 Task: Create a sub task System Test and UAT for the task  Develop a new online booking system for a transportation service in the project AgileForge , assign it to team member softage.3@softage.net and update the status of the sub task to  Off Track , set the priority of the sub task to High
Action: Mouse moved to (81, 415)
Screenshot: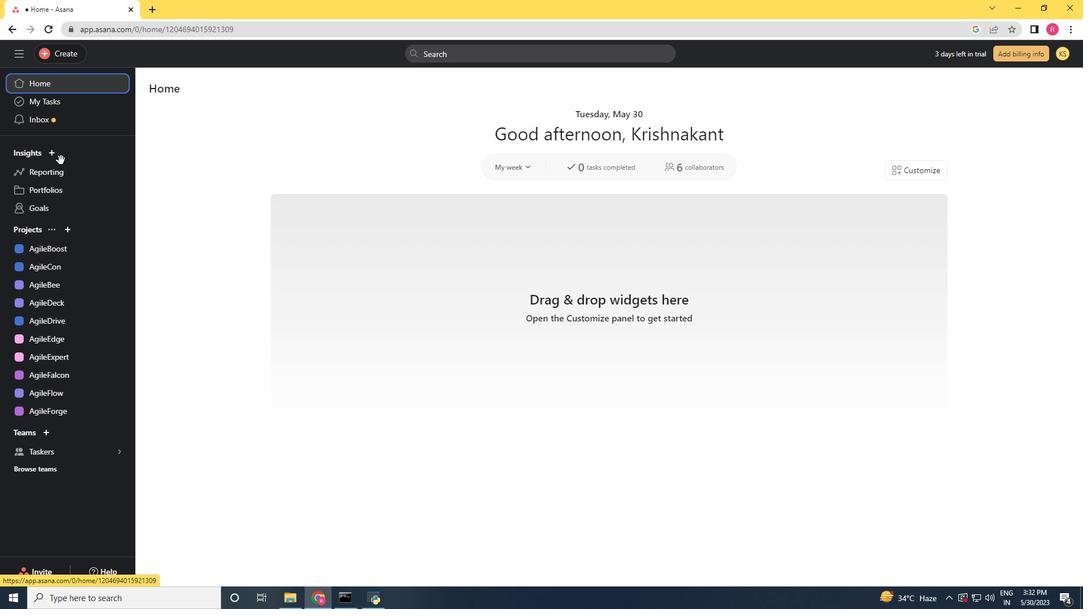 
Action: Mouse pressed left at (81, 415)
Screenshot: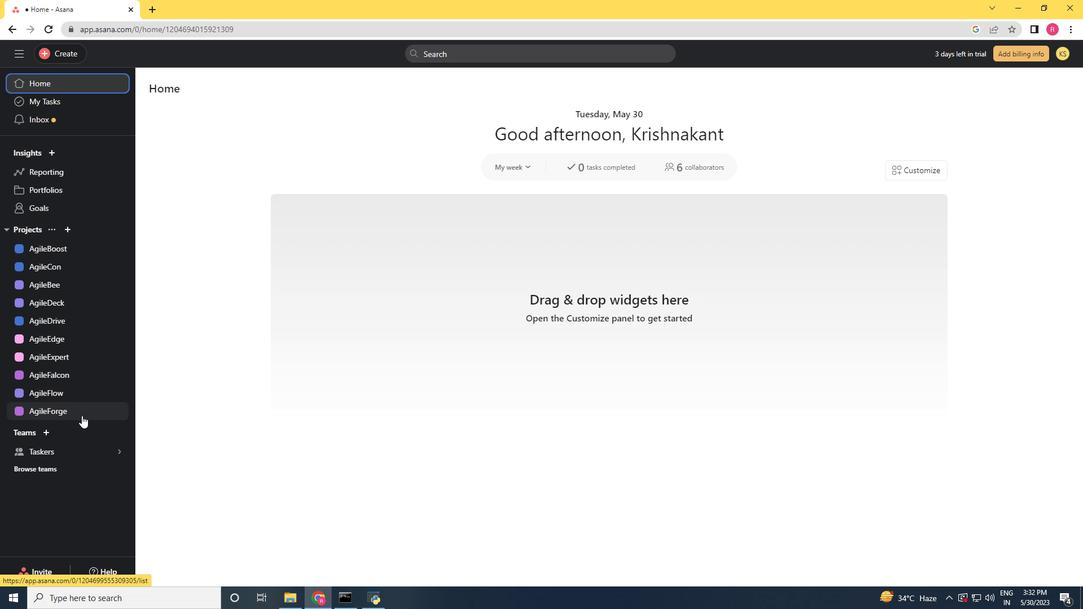 
Action: Mouse moved to (479, 248)
Screenshot: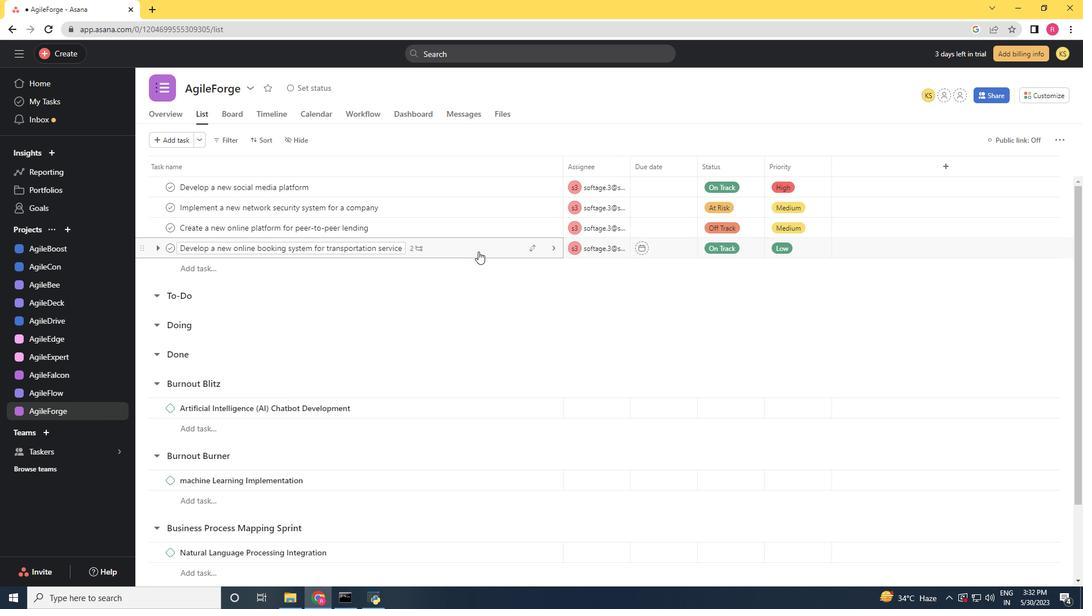 
Action: Mouse pressed left at (479, 248)
Screenshot: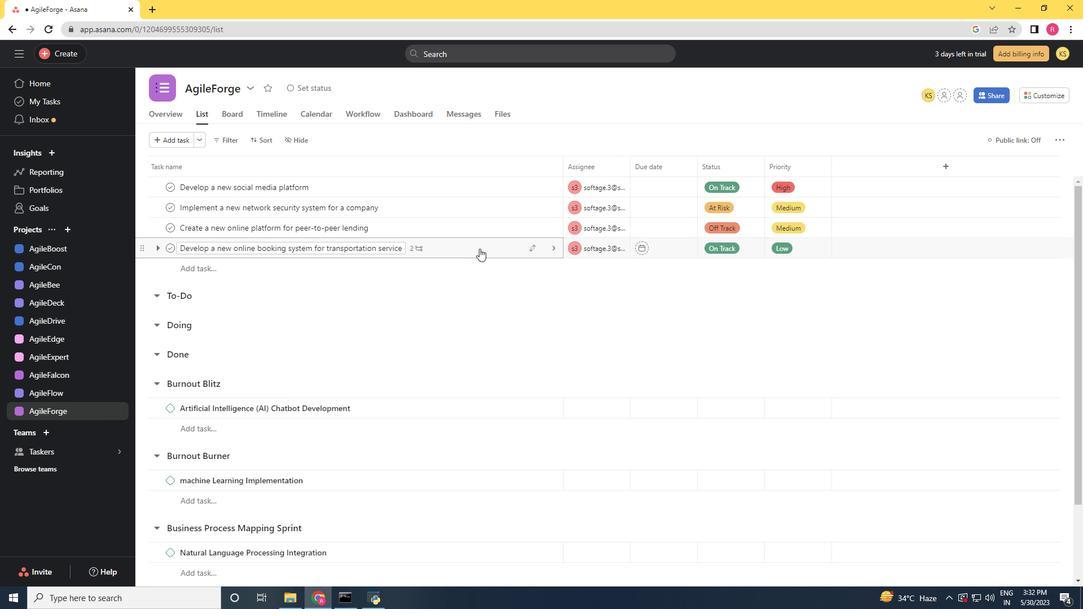 
Action: Mouse moved to (882, 374)
Screenshot: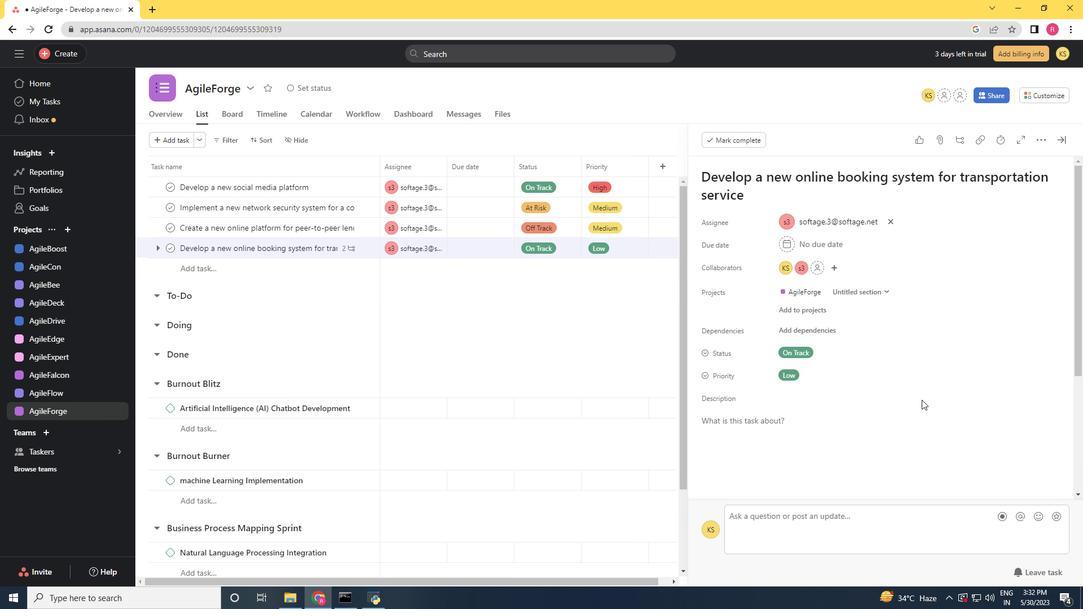 
Action: Mouse scrolled (882, 373) with delta (0, 0)
Screenshot: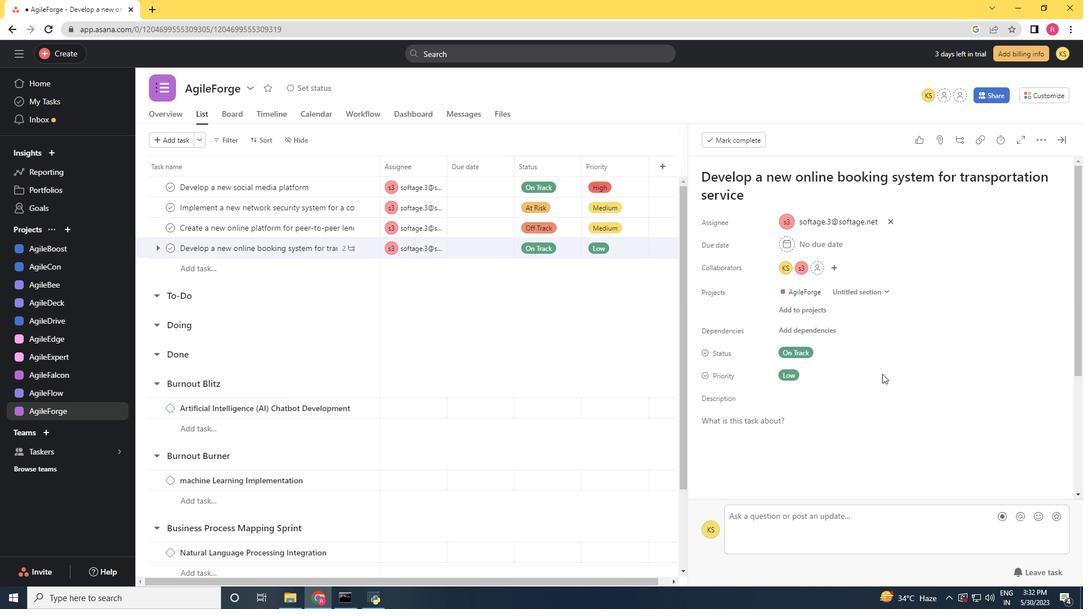 
Action: Mouse scrolled (882, 373) with delta (0, 0)
Screenshot: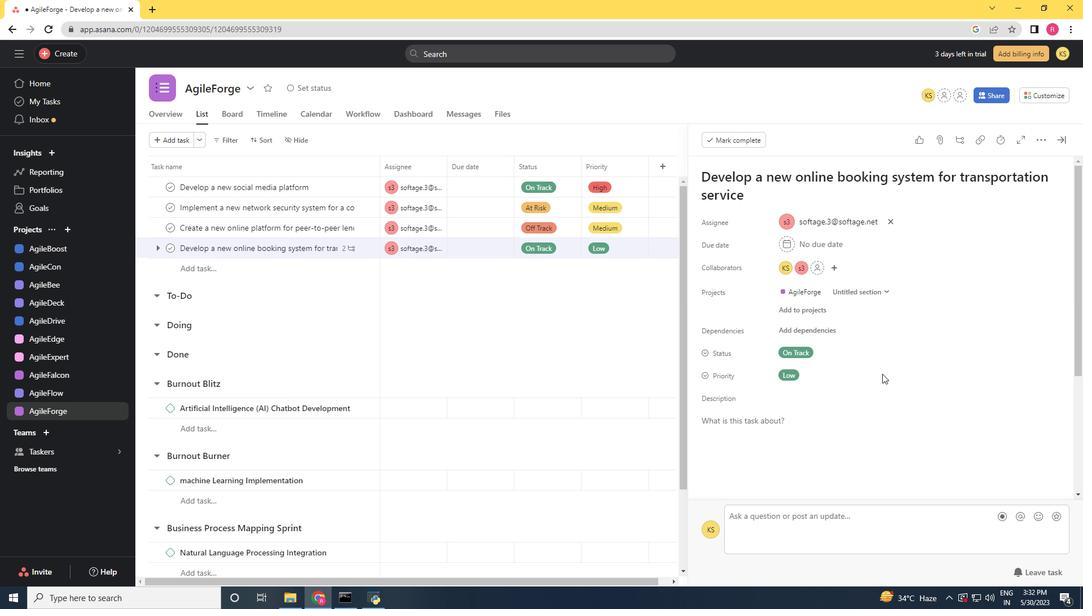 
Action: Mouse scrolled (882, 373) with delta (0, 0)
Screenshot: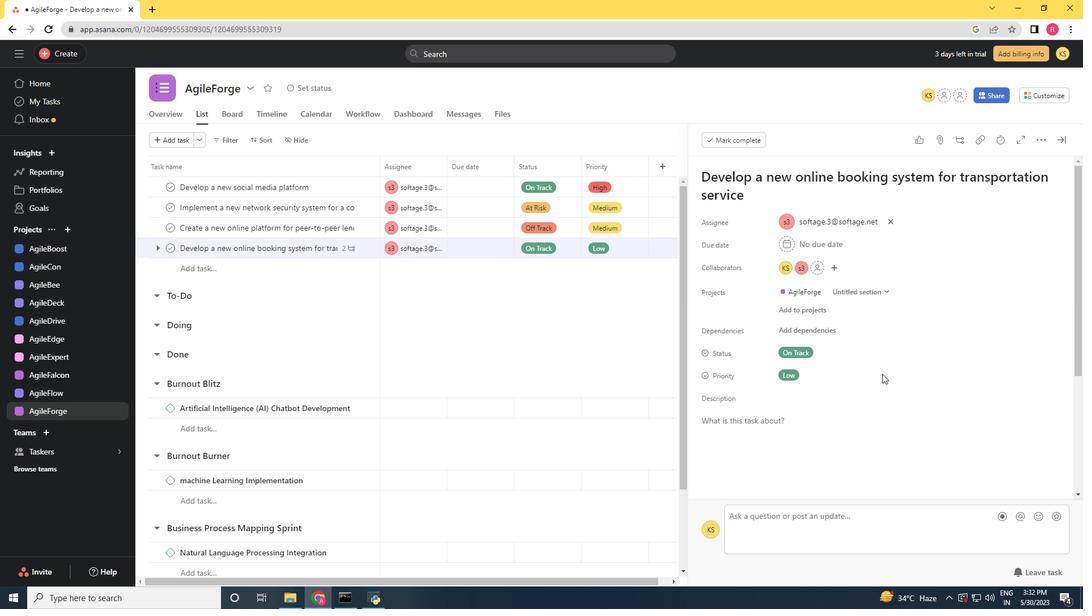 
Action: Mouse scrolled (882, 373) with delta (0, 0)
Screenshot: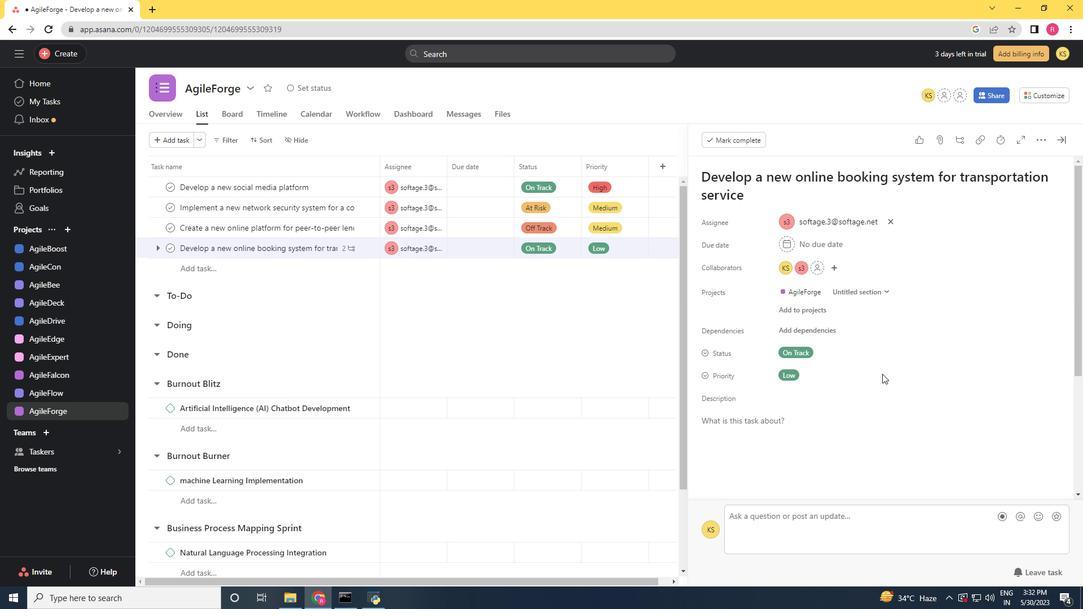 
Action: Mouse scrolled (882, 373) with delta (0, 0)
Screenshot: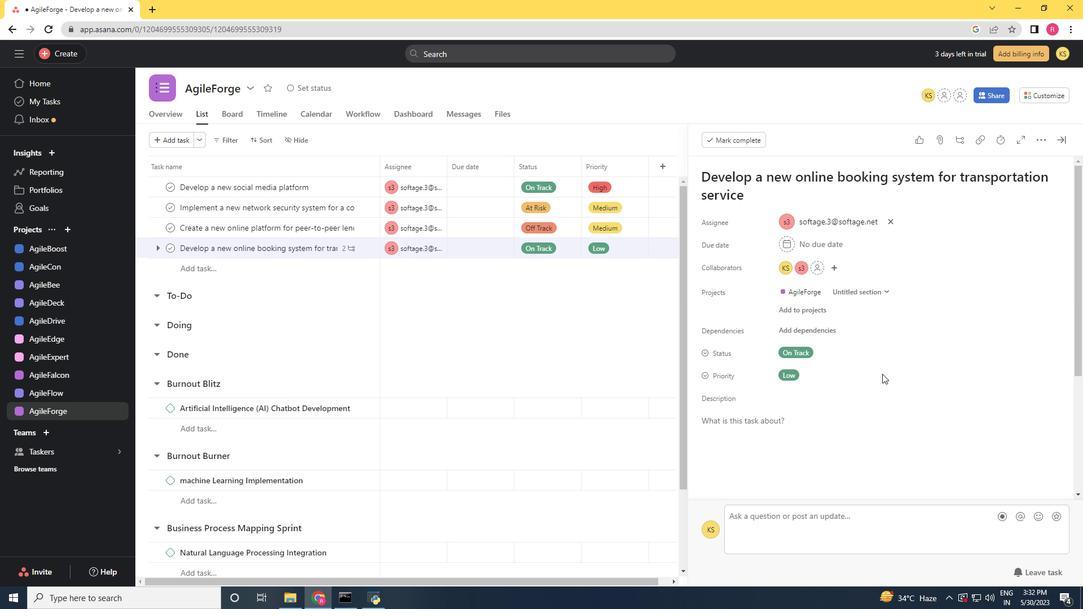 
Action: Mouse moved to (749, 414)
Screenshot: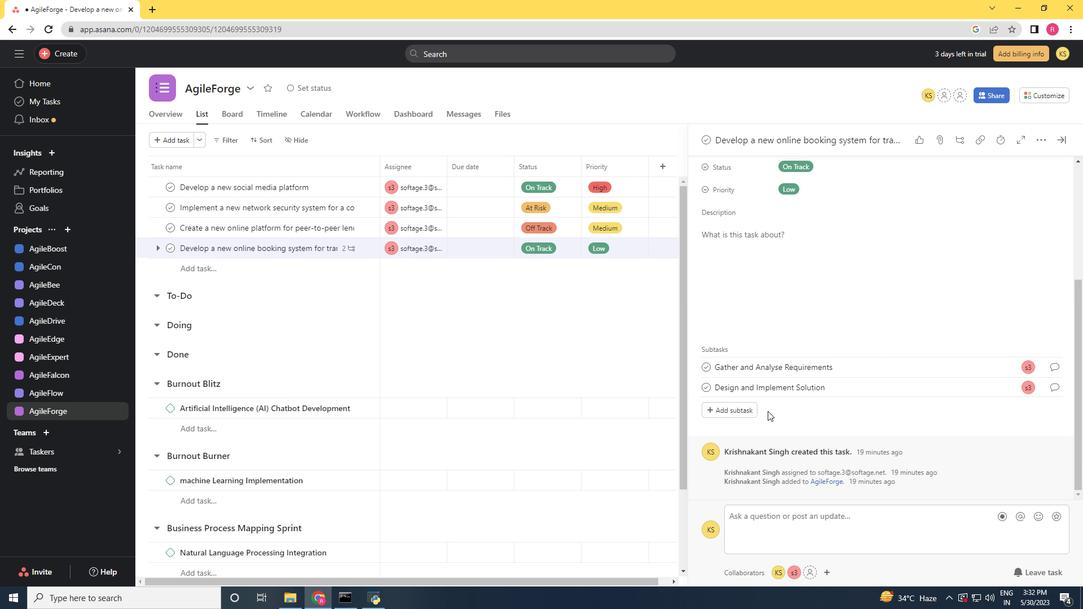 
Action: Mouse pressed left at (749, 414)
Screenshot: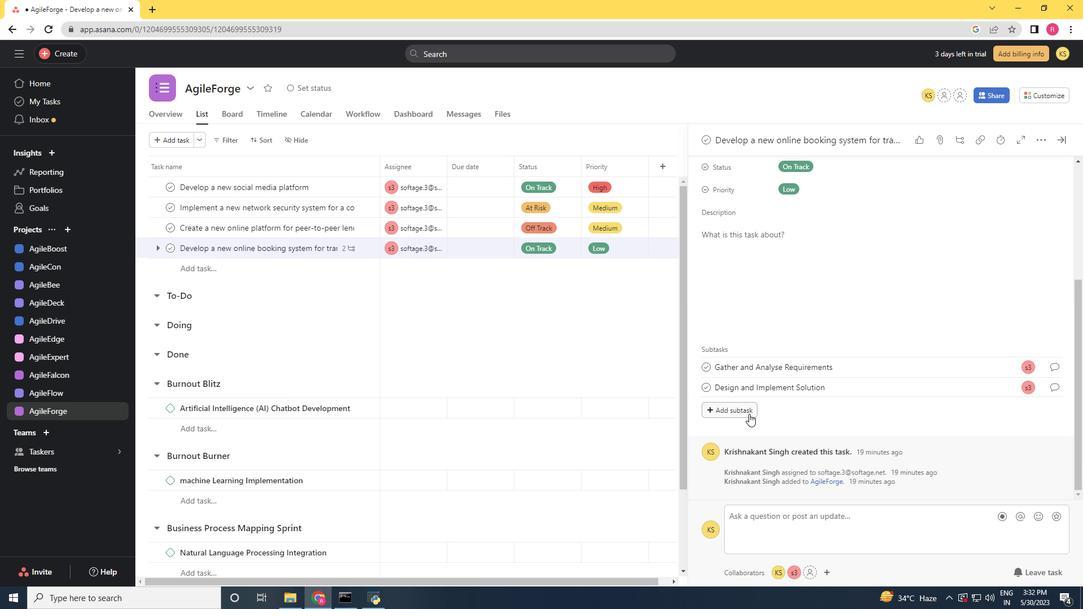 
Action: Key pressed <Key.shift>System<Key.space><Key.shift>Test<Key.space>and<Key.space><Key.shift><Key.shift>UA<Key.shift>T
Screenshot: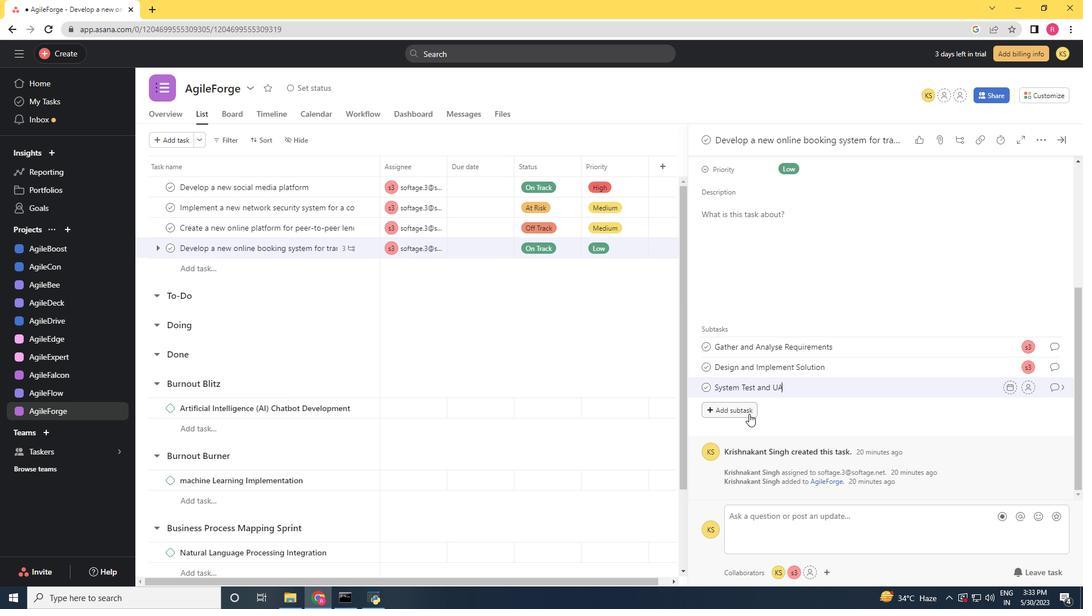 
Action: Mouse moved to (1031, 388)
Screenshot: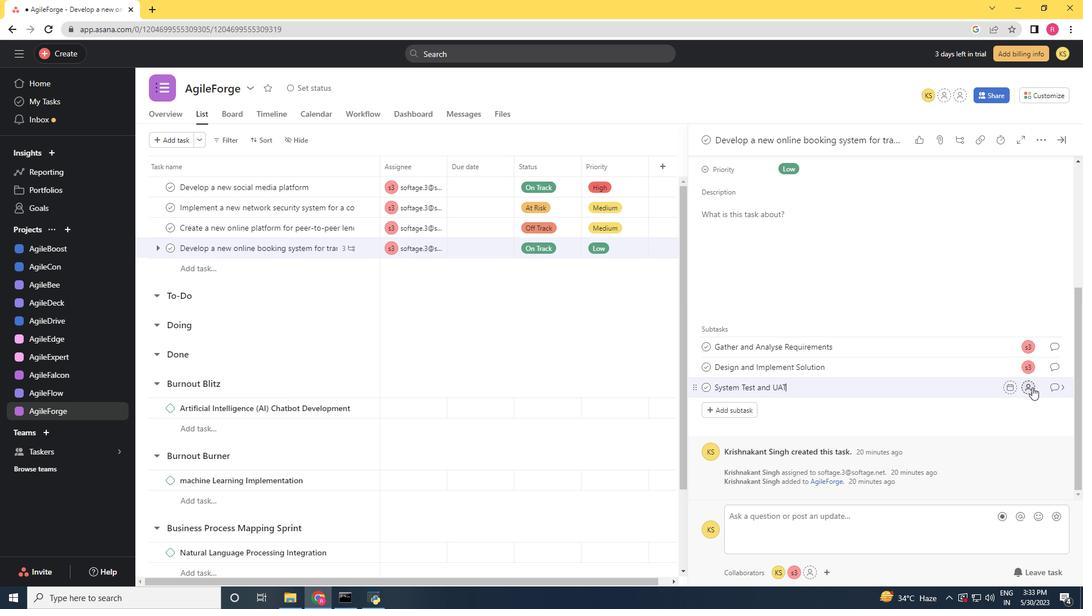 
Action: Mouse pressed left at (1031, 388)
Screenshot: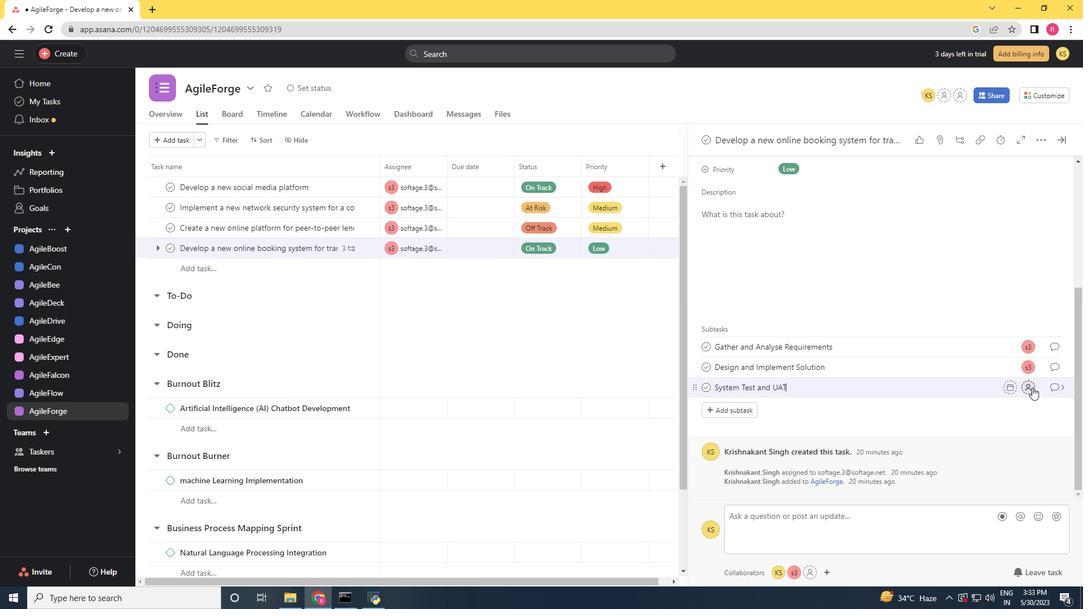 
Action: Key pressed softage.3<Key.shift>@softage.net
Screenshot: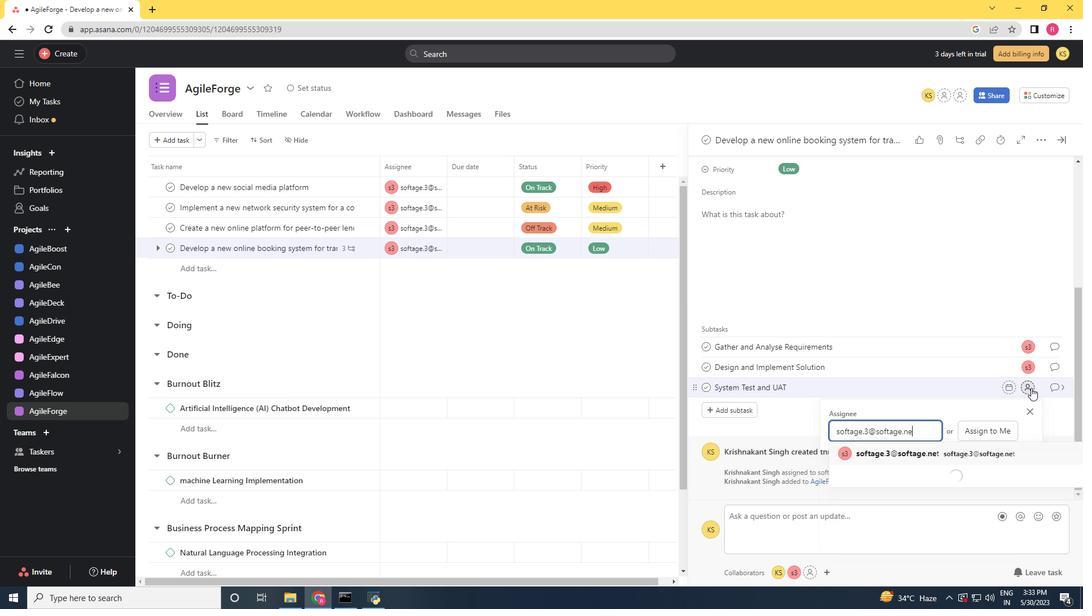 
Action: Mouse scrolled (1031, 388) with delta (0, 0)
Screenshot: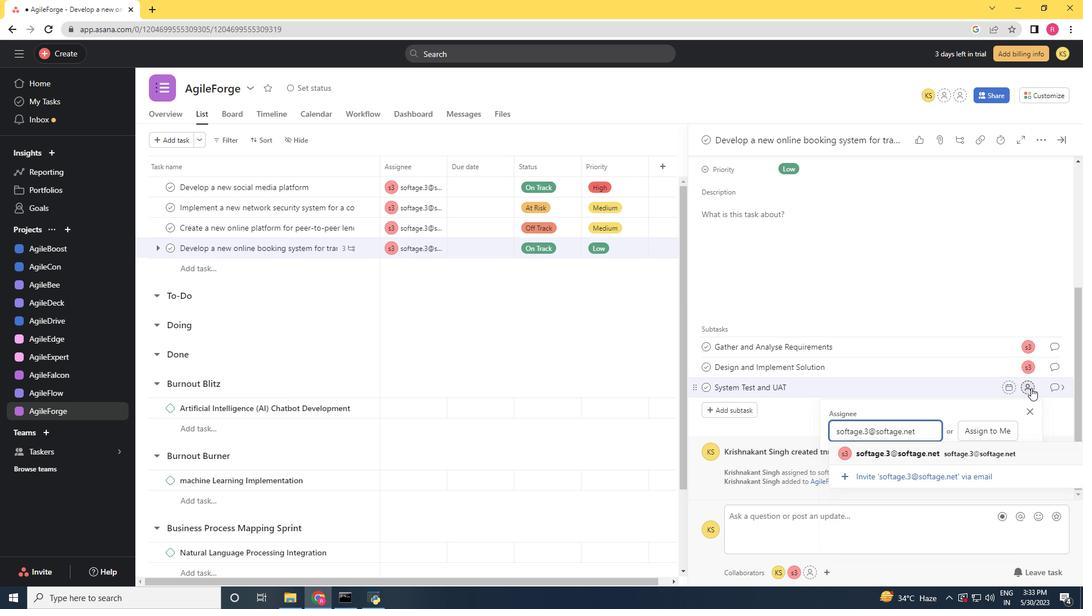 
Action: Mouse moved to (1028, 446)
Screenshot: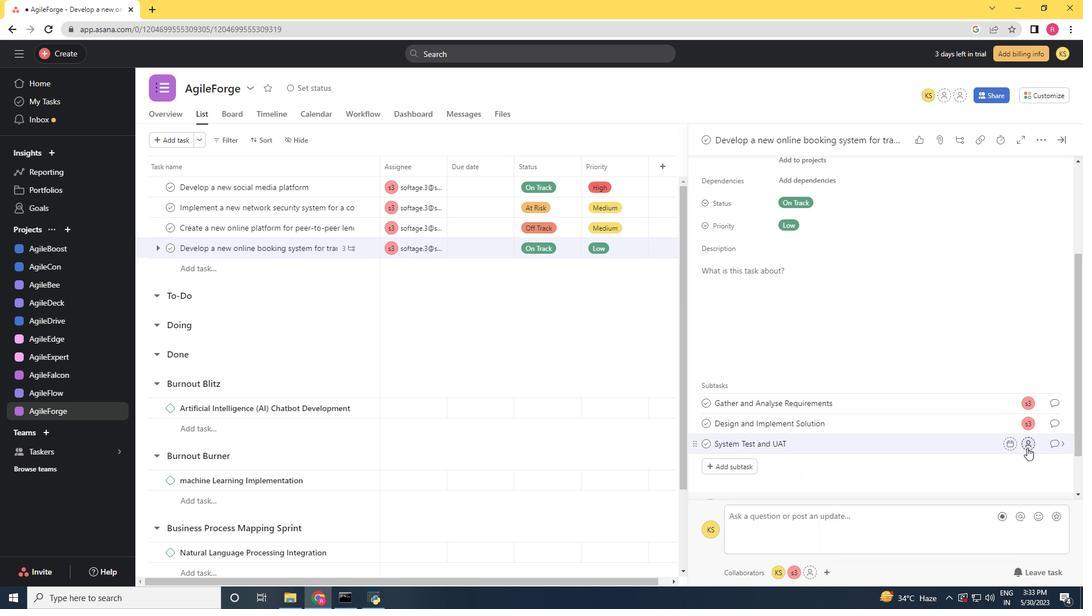 
Action: Mouse pressed left at (1028, 446)
Screenshot: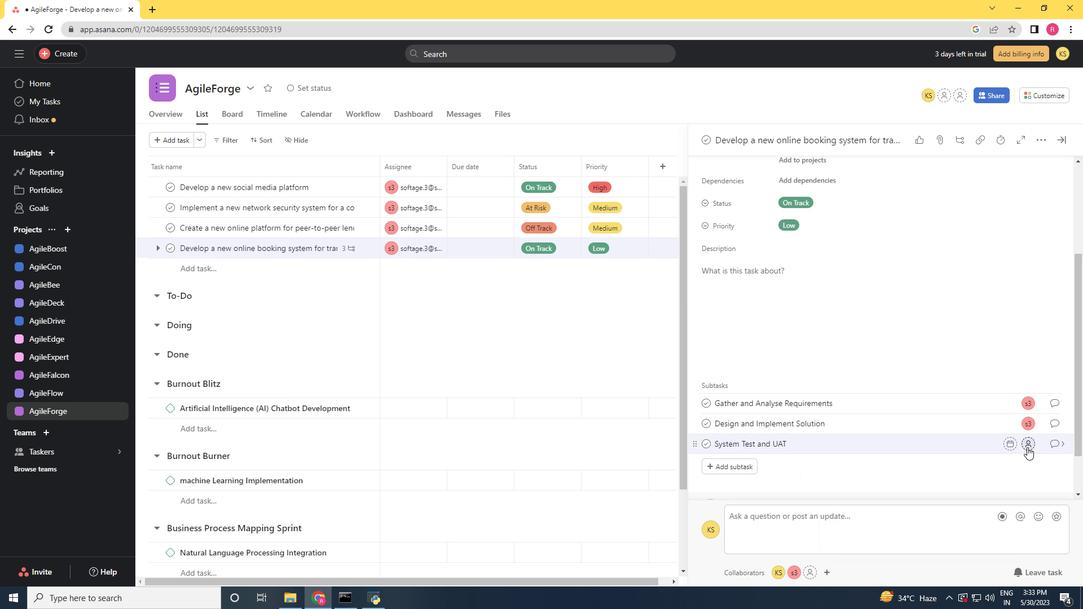 
Action: Key pressed softage.3<Key.shift>@softage.net
Screenshot: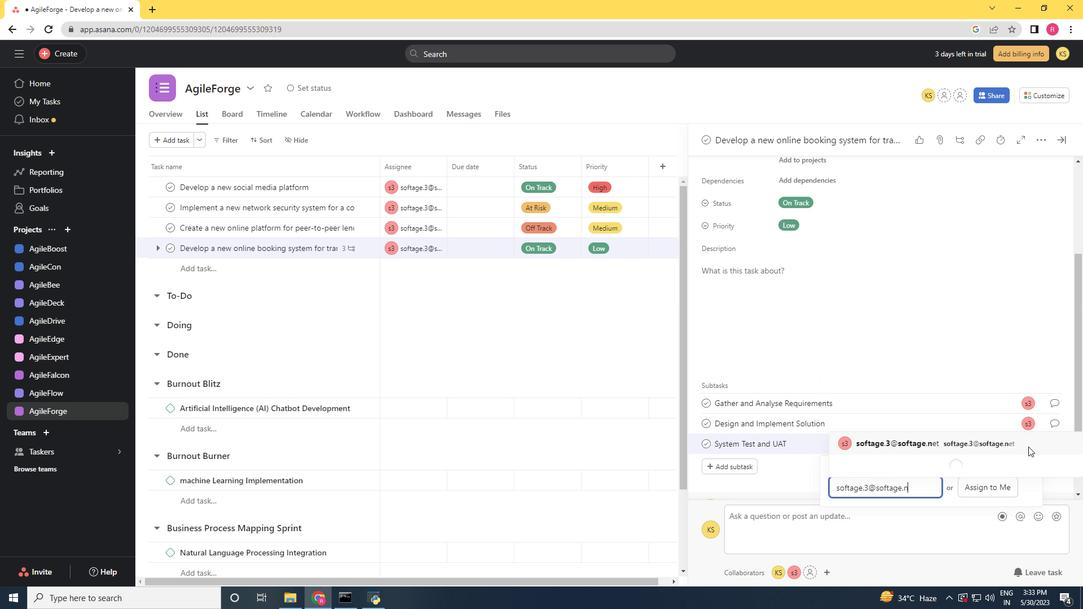
Action: Mouse moved to (1015, 447)
Screenshot: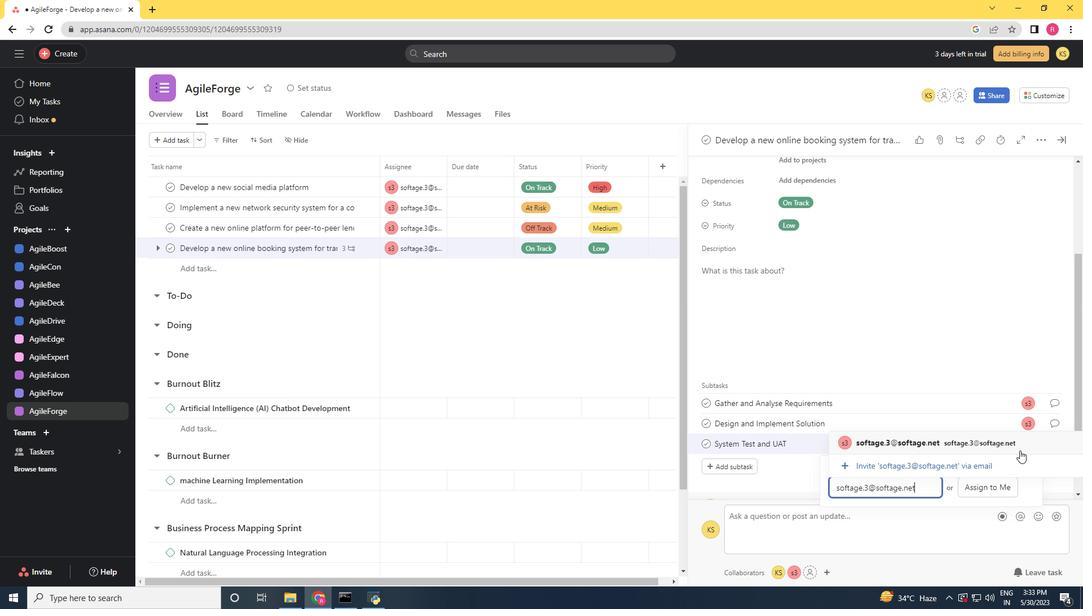 
Action: Mouse pressed left at (1015, 447)
Screenshot: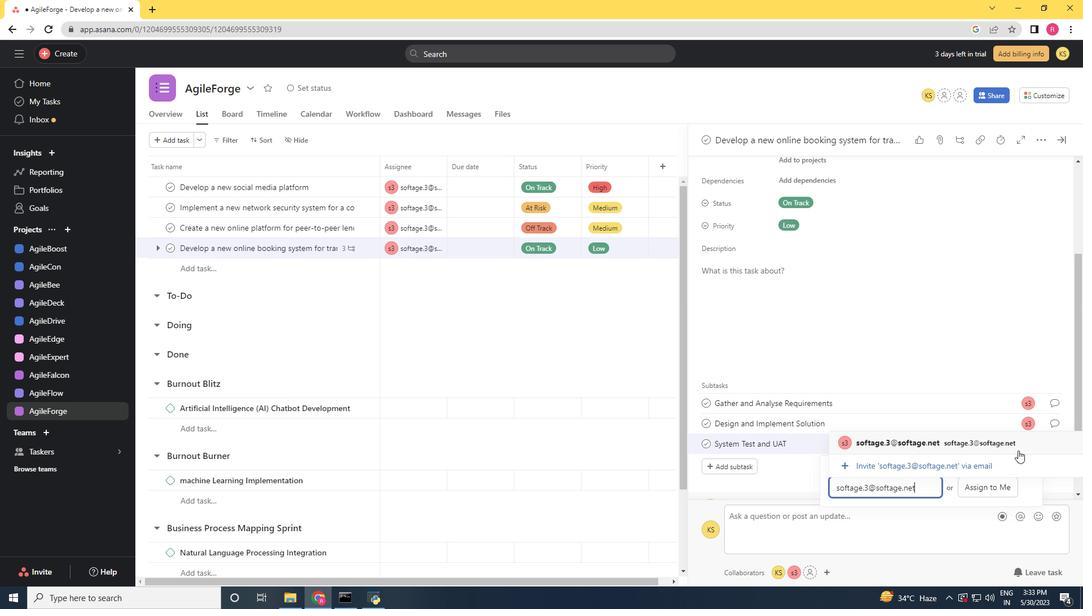 
Action: Mouse moved to (1054, 442)
Screenshot: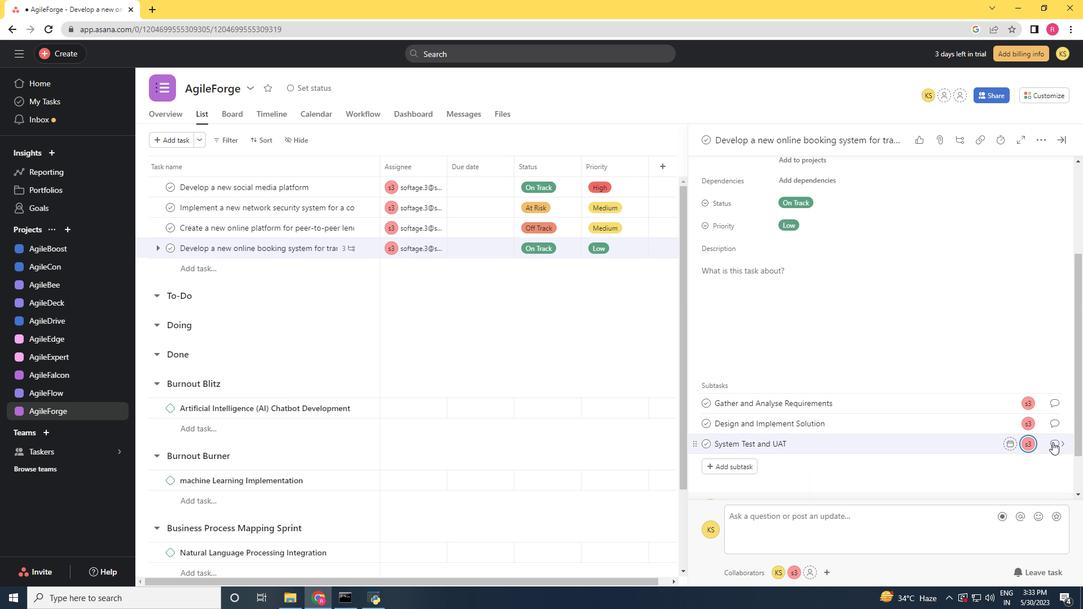 
Action: Mouse pressed left at (1054, 442)
Screenshot: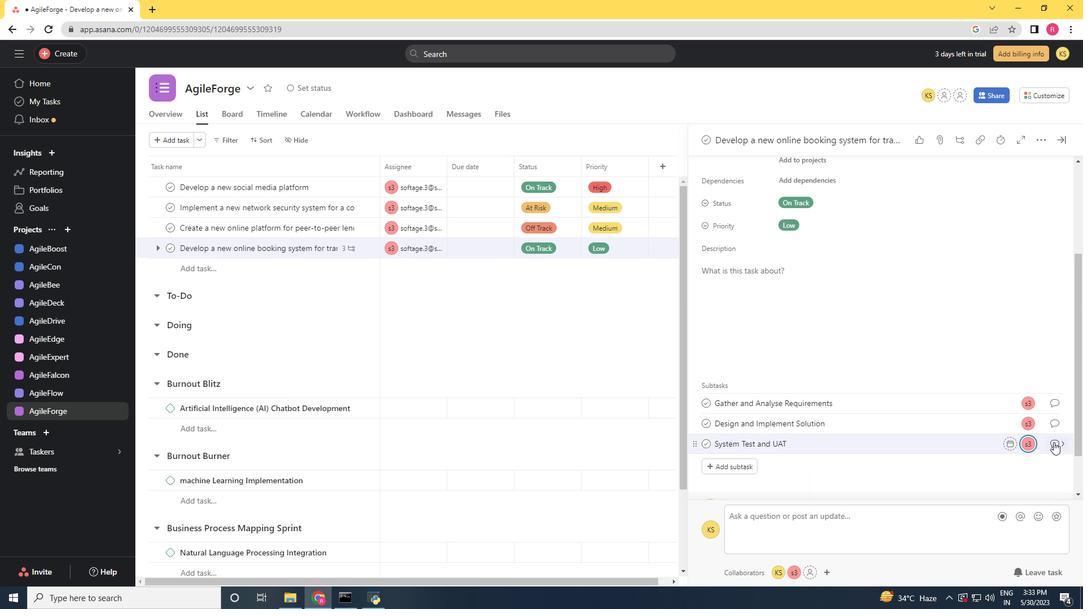 
Action: Mouse moved to (744, 323)
Screenshot: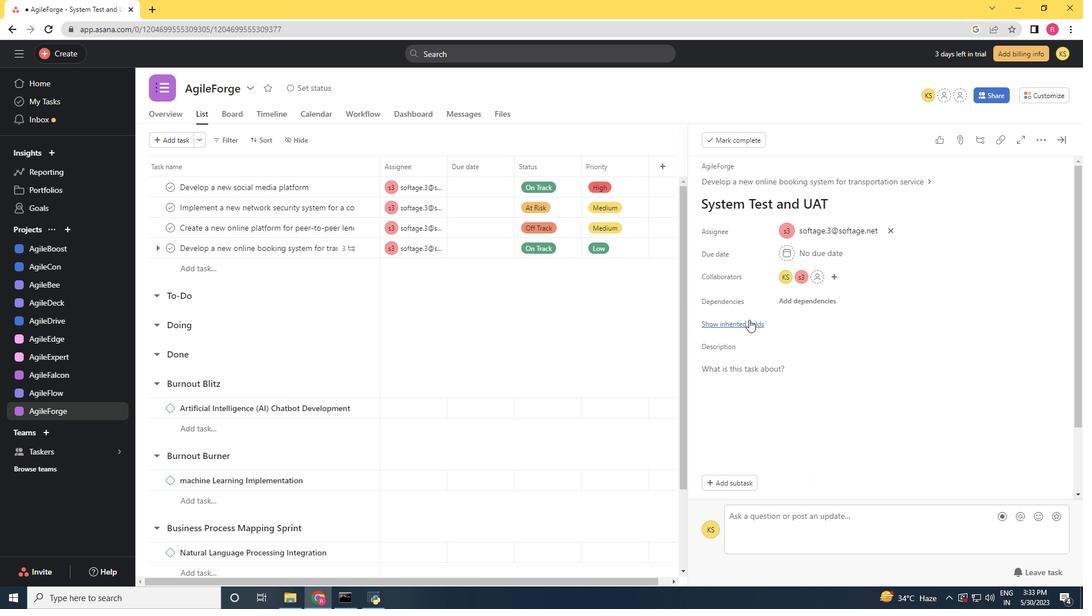 
Action: Mouse pressed left at (744, 323)
Screenshot: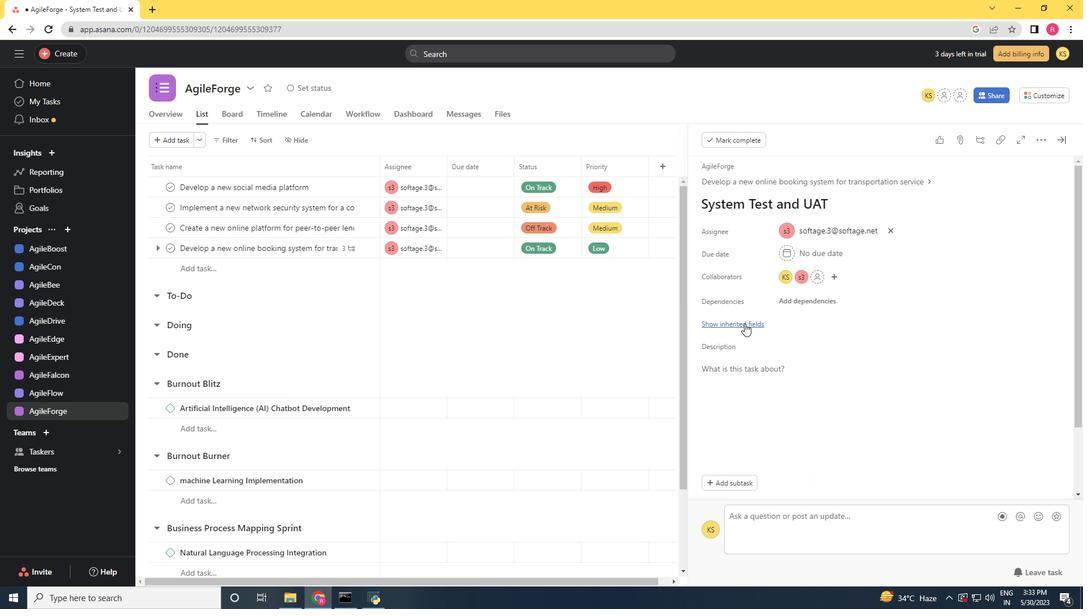 
Action: Mouse moved to (788, 346)
Screenshot: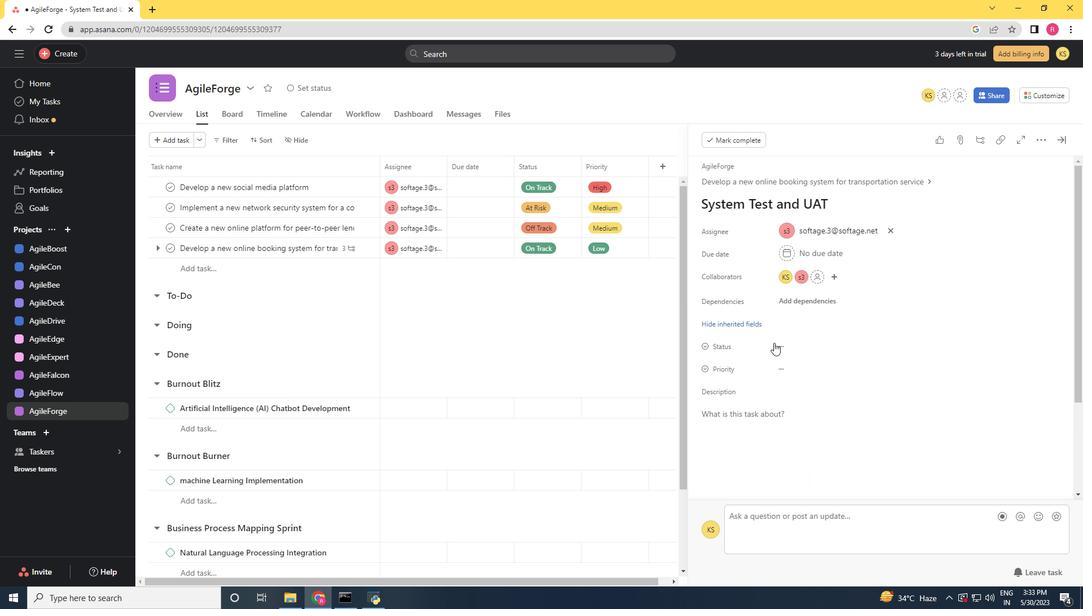 
Action: Mouse pressed left at (788, 346)
Screenshot: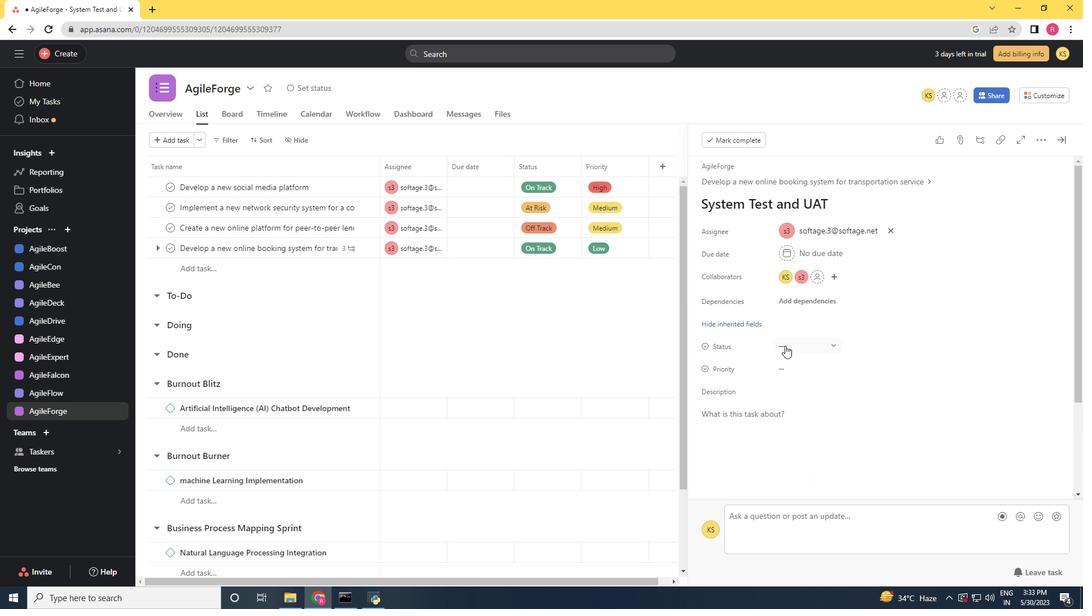 
Action: Mouse moved to (814, 401)
Screenshot: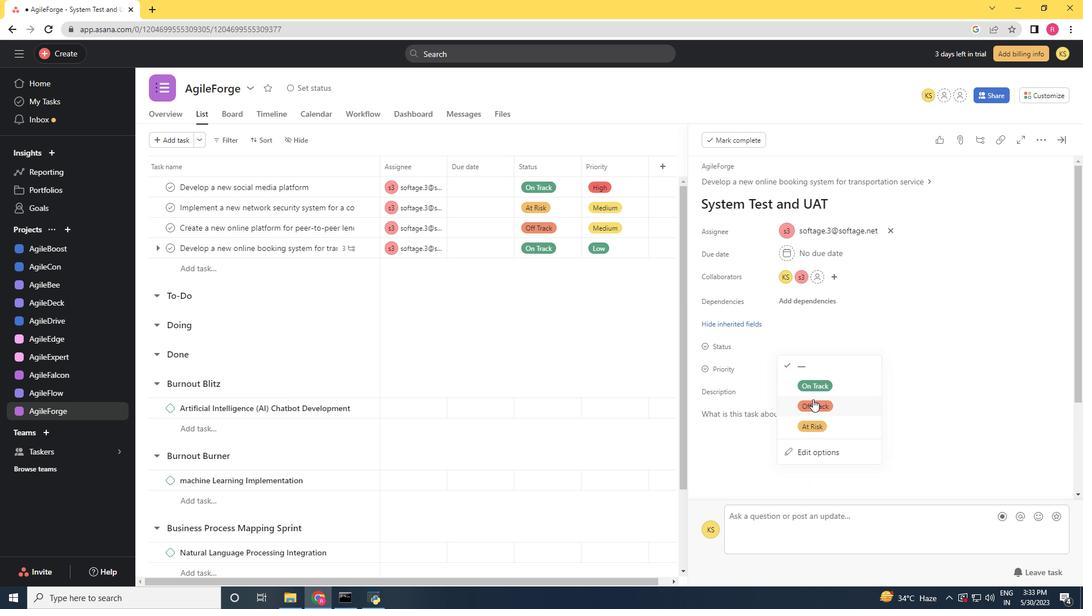 
Action: Mouse pressed left at (814, 401)
Screenshot: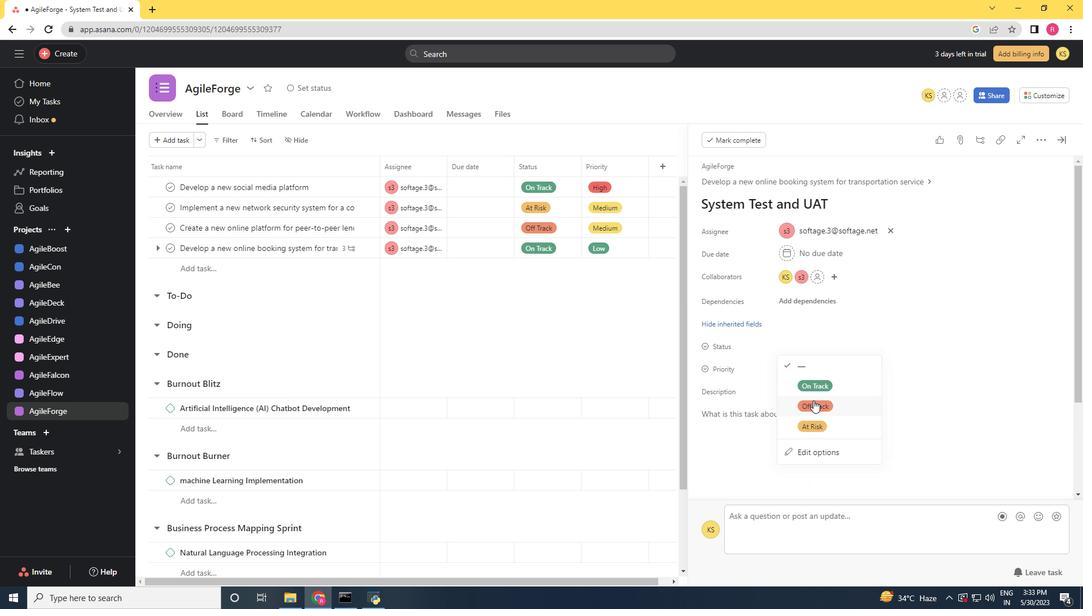 
Action: Mouse moved to (793, 369)
Screenshot: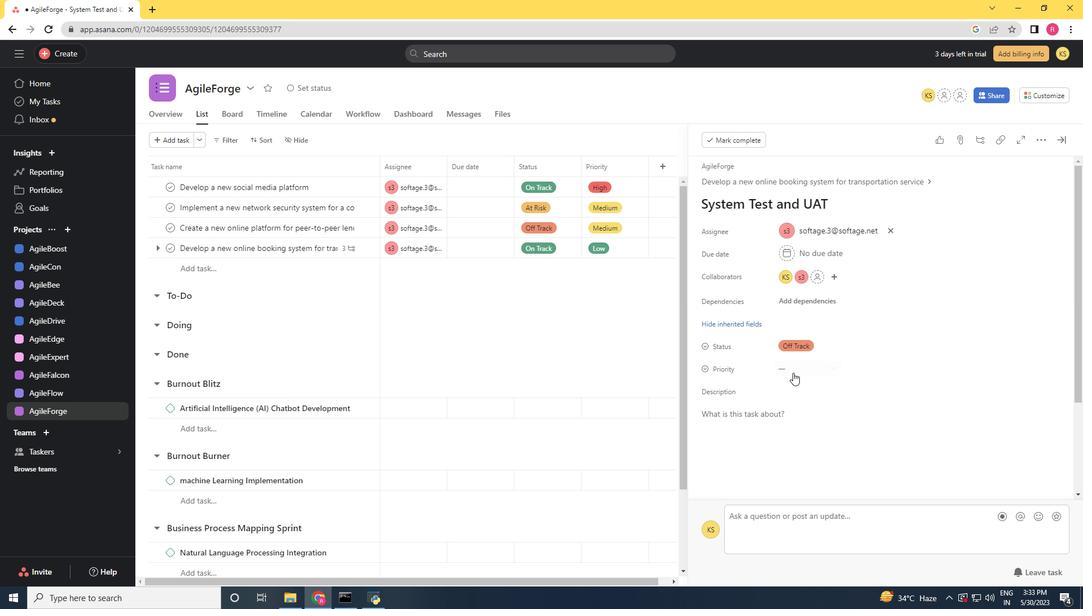 
Action: Mouse pressed left at (793, 369)
Screenshot: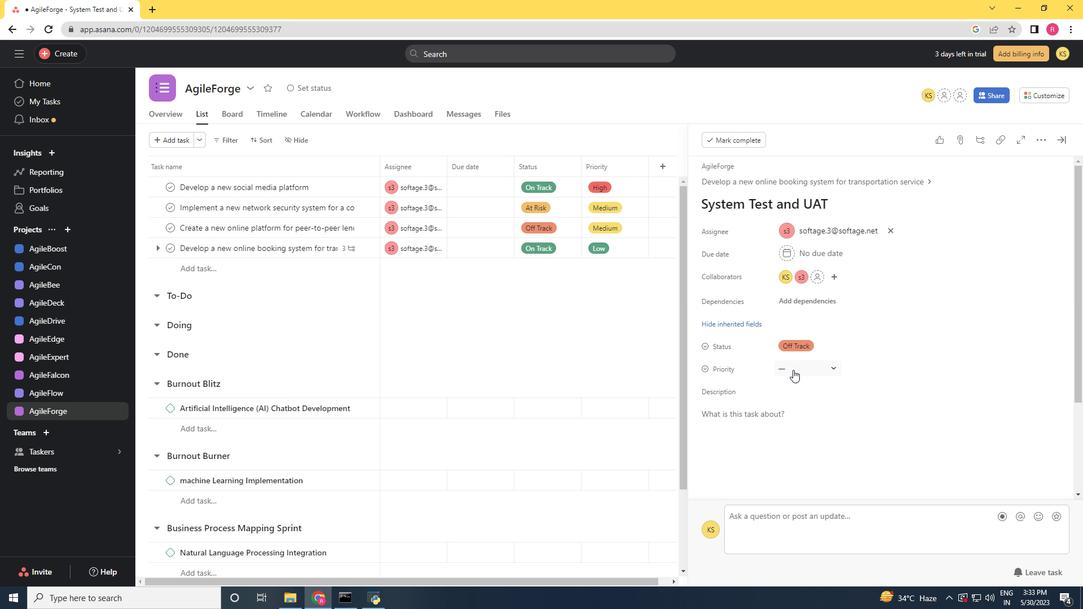 
Action: Mouse moved to (807, 415)
Screenshot: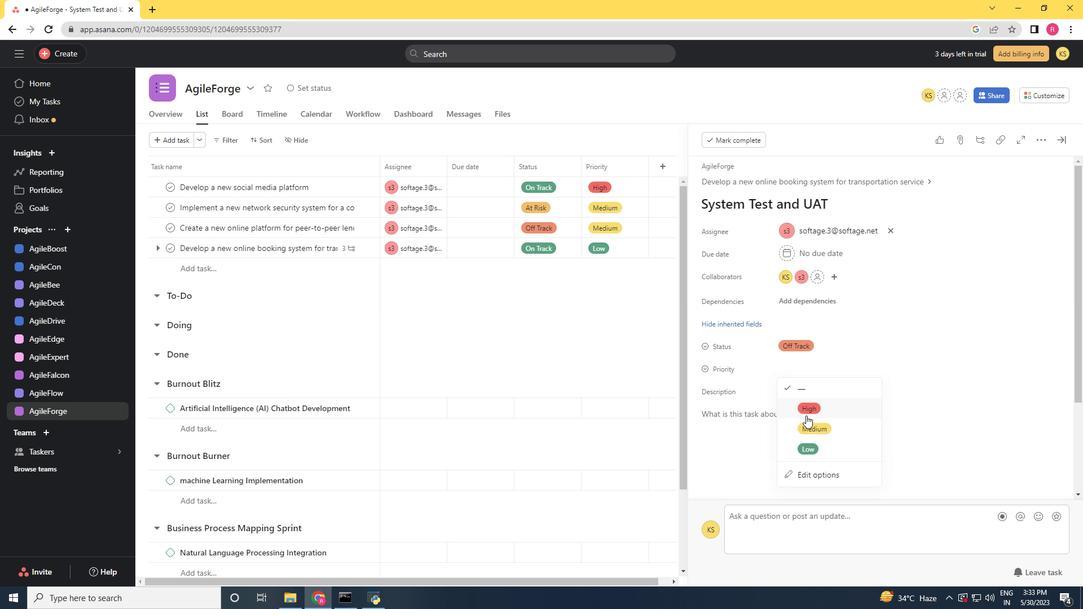 
Action: Mouse pressed left at (807, 415)
Screenshot: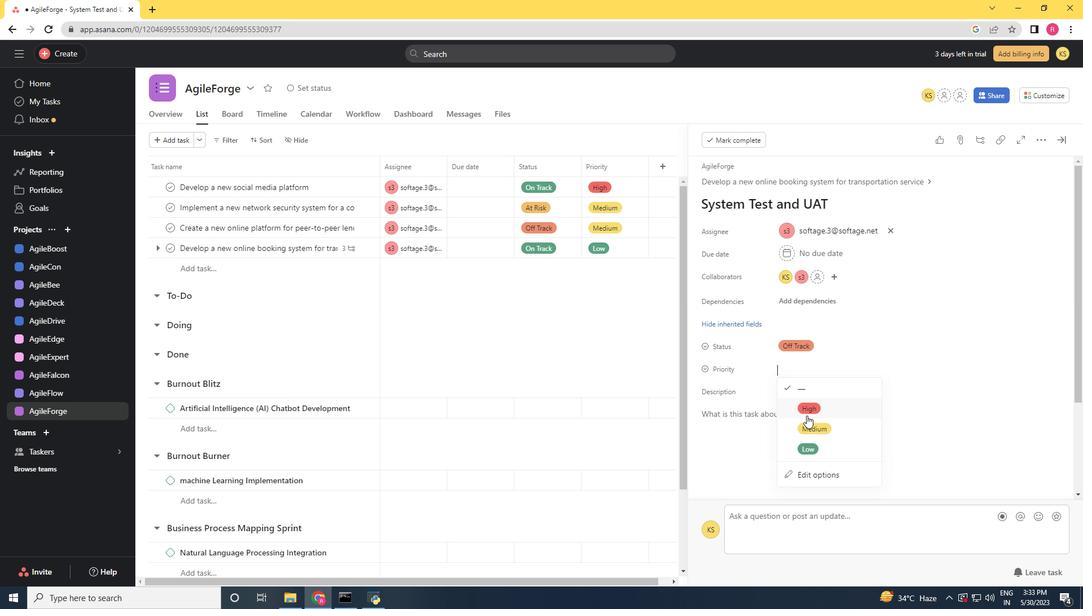 
Action: Mouse scrolled (807, 416) with delta (0, 0)
Screenshot: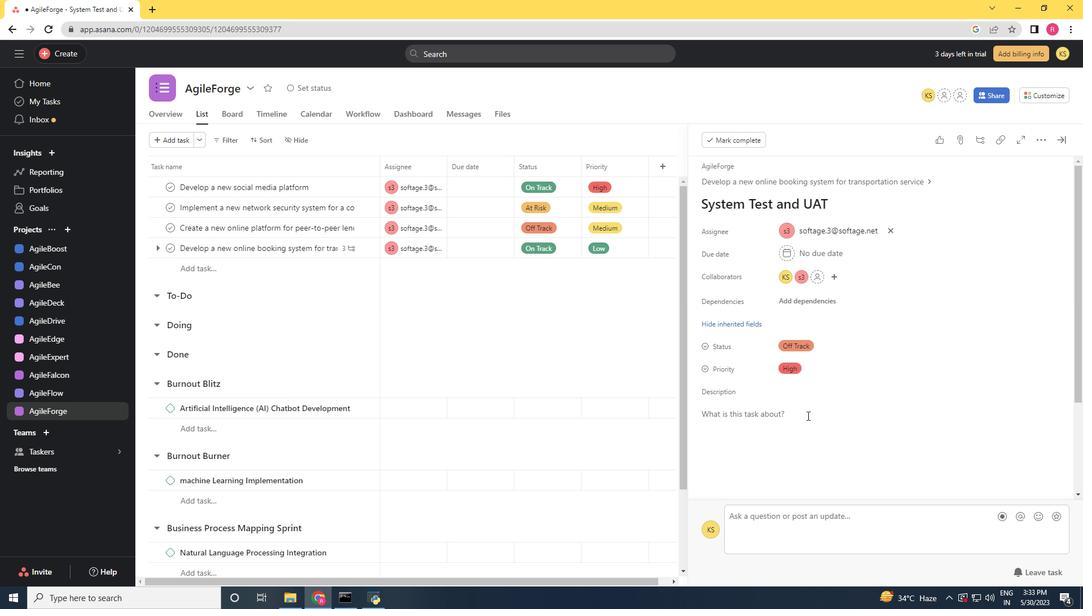 
Action: Mouse scrolled (807, 416) with delta (0, 0)
Screenshot: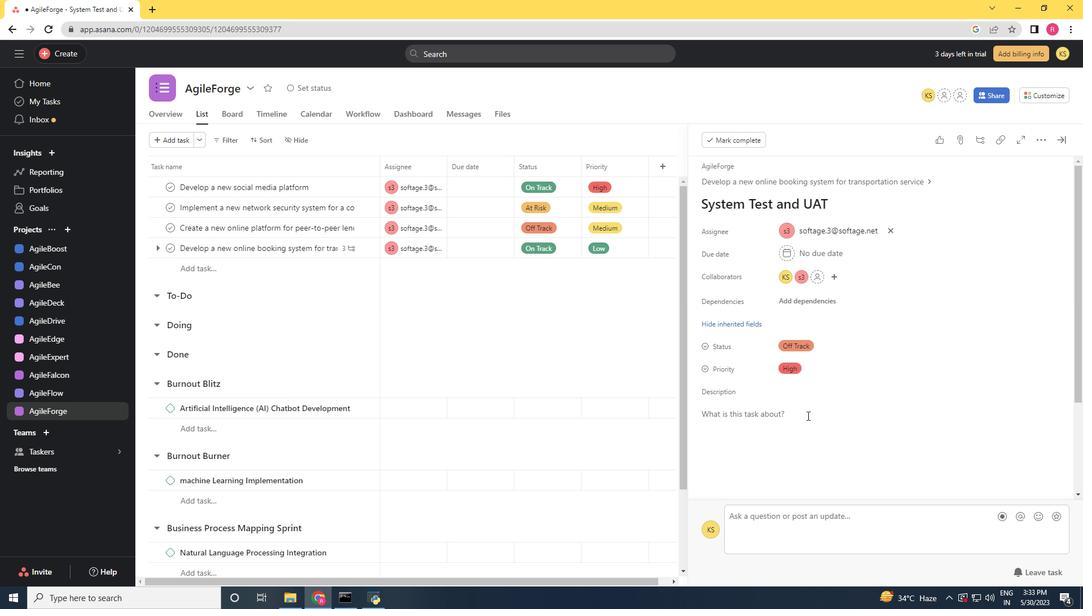 
Action: Mouse scrolled (807, 416) with delta (0, 0)
Screenshot: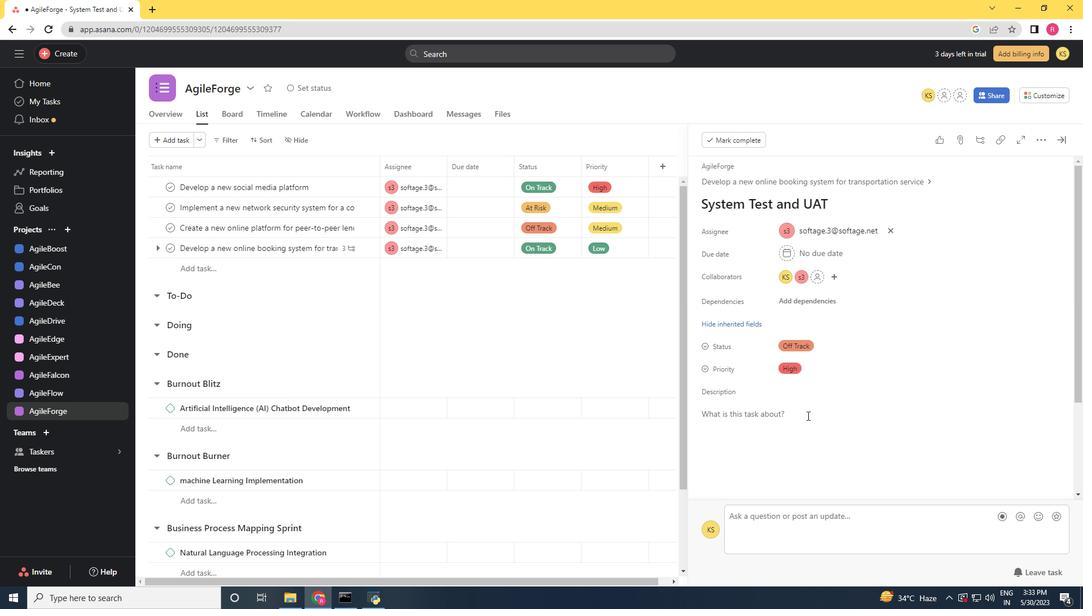 
Action: Mouse scrolled (807, 416) with delta (0, 0)
Screenshot: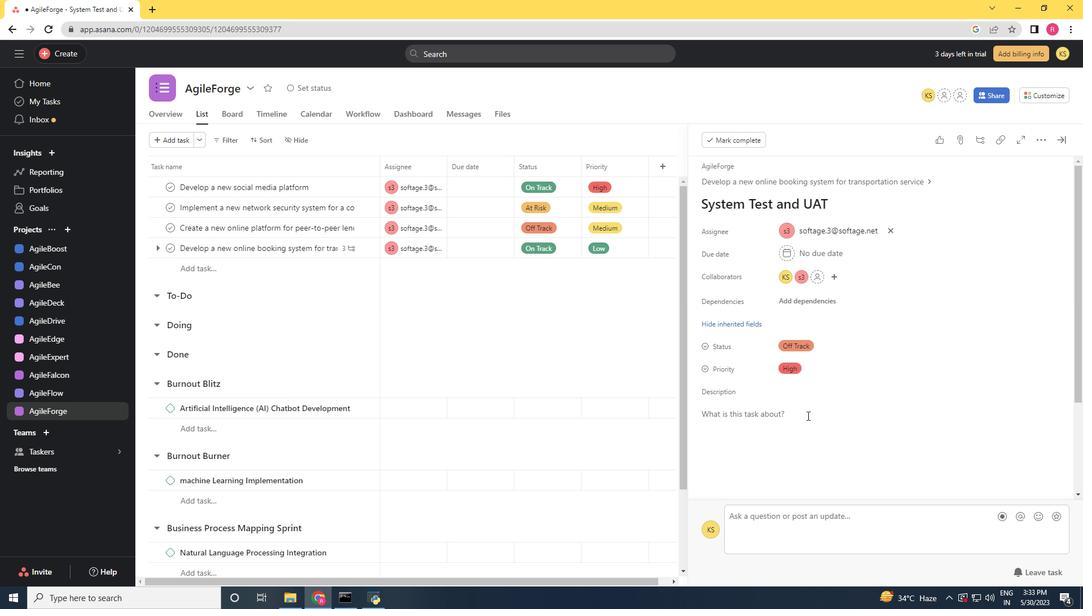 
